 Task: In the  document entech.txt Select the text and change paragraph spacing to  '1.5' Change page orientation to  'Landscape' Add Page color Navy Blue
Action: Mouse moved to (580, 285)
Screenshot: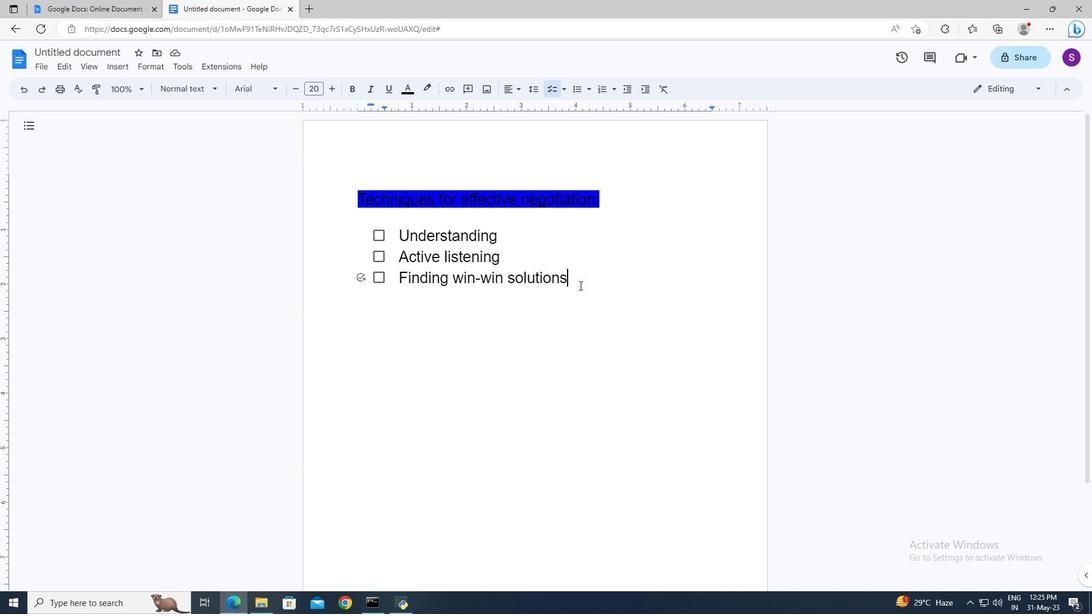 
Action: Key pressed ctrl+A
Screenshot: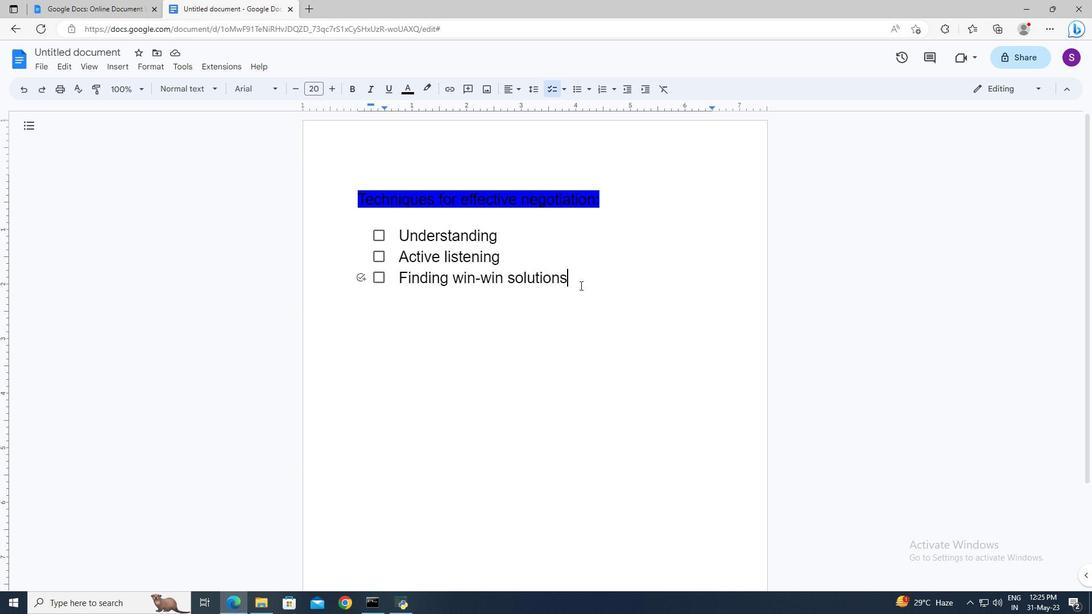
Action: Mouse moved to (536, 93)
Screenshot: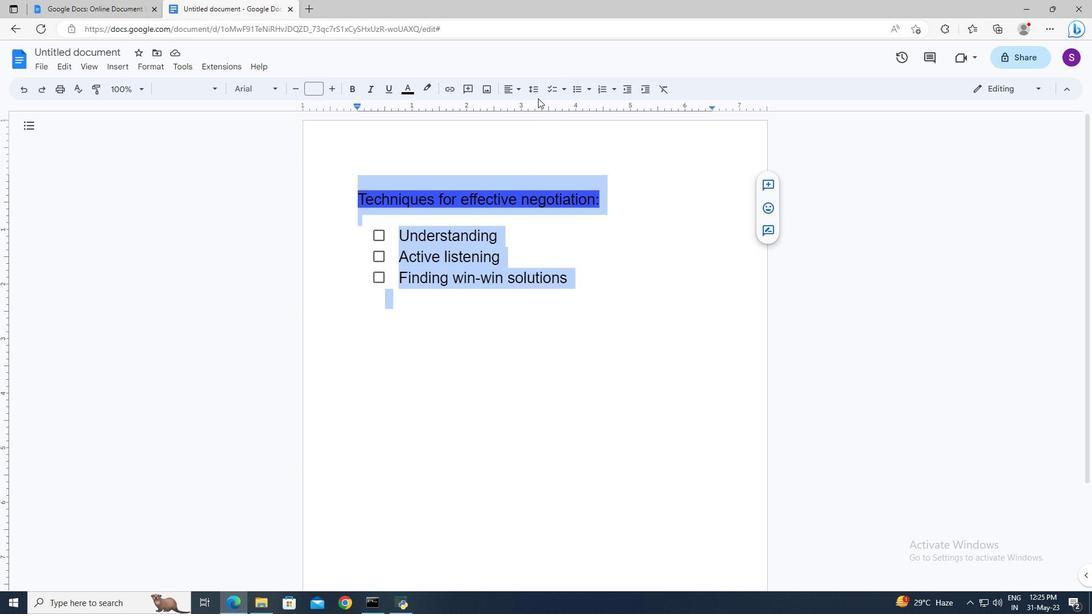 
Action: Mouse pressed left at (536, 93)
Screenshot: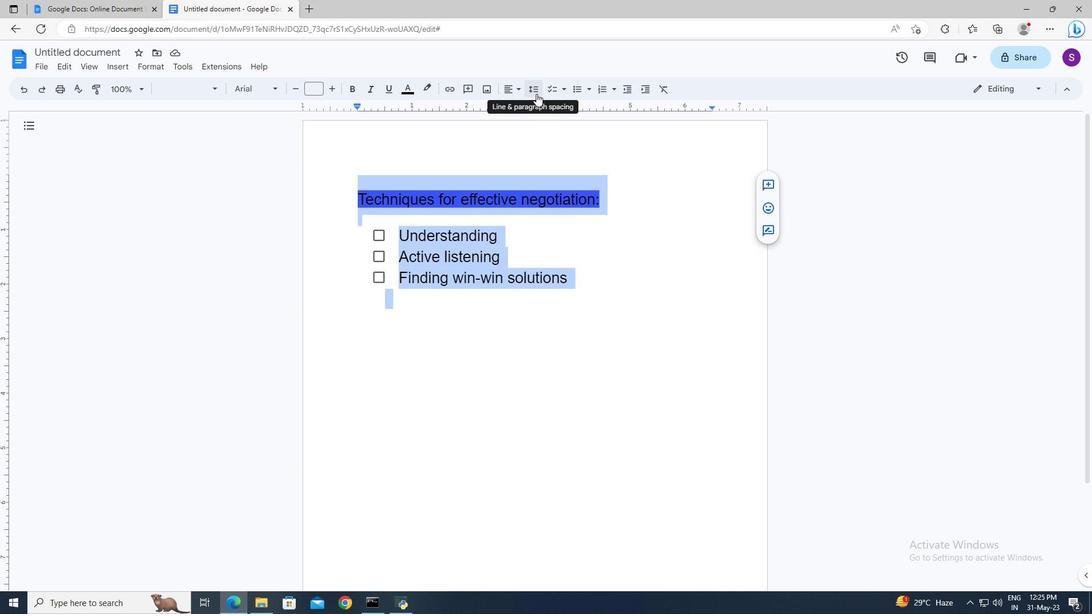 
Action: Mouse moved to (549, 142)
Screenshot: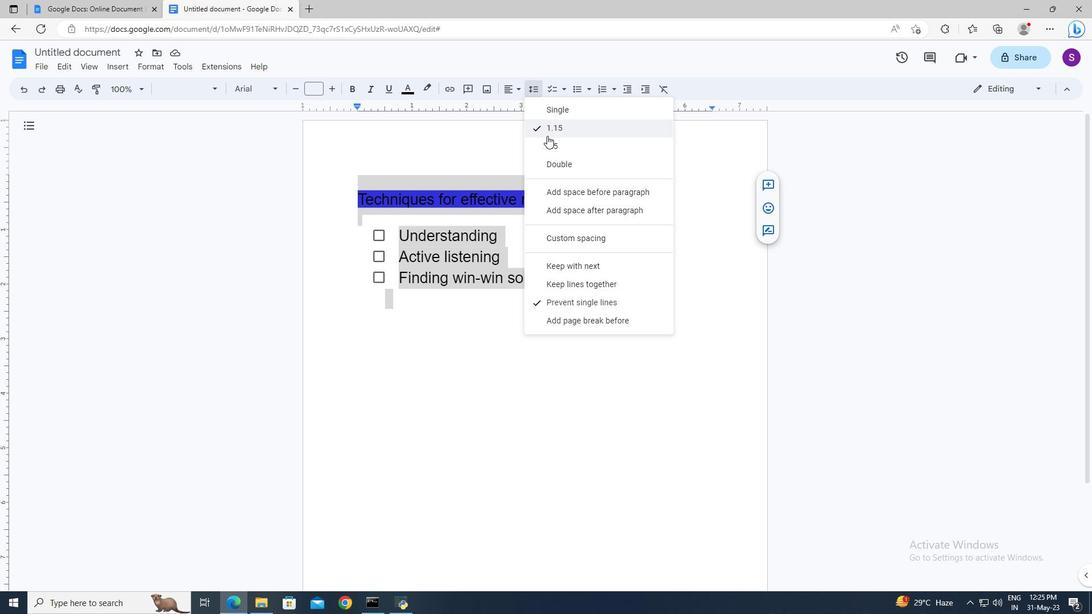 
Action: Mouse pressed left at (549, 142)
Screenshot: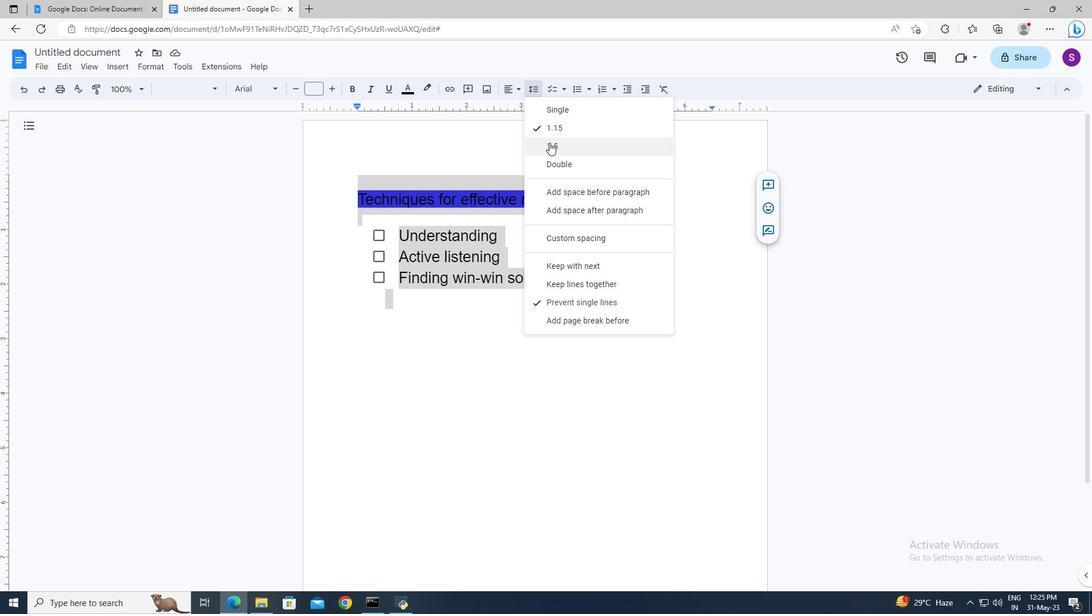 
Action: Mouse moved to (592, 288)
Screenshot: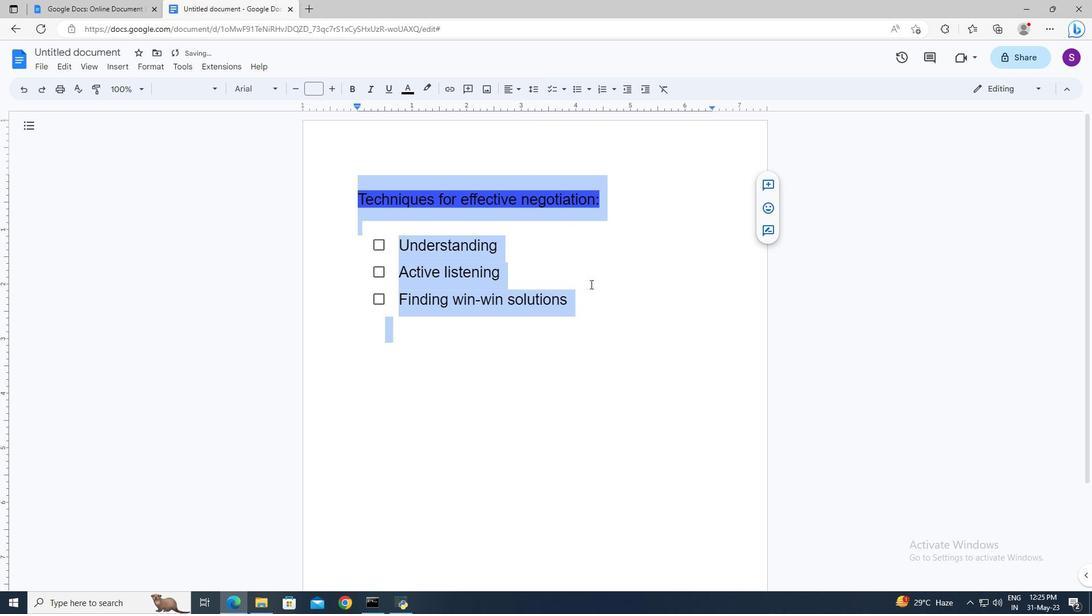 
Action: Mouse pressed left at (592, 288)
Screenshot: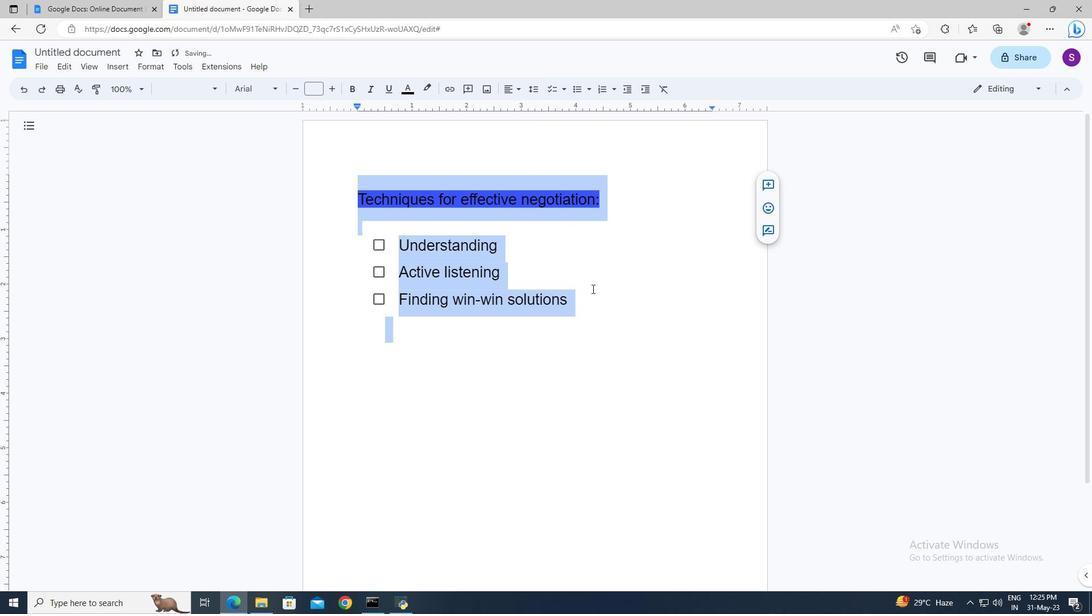 
Action: Mouse moved to (48, 67)
Screenshot: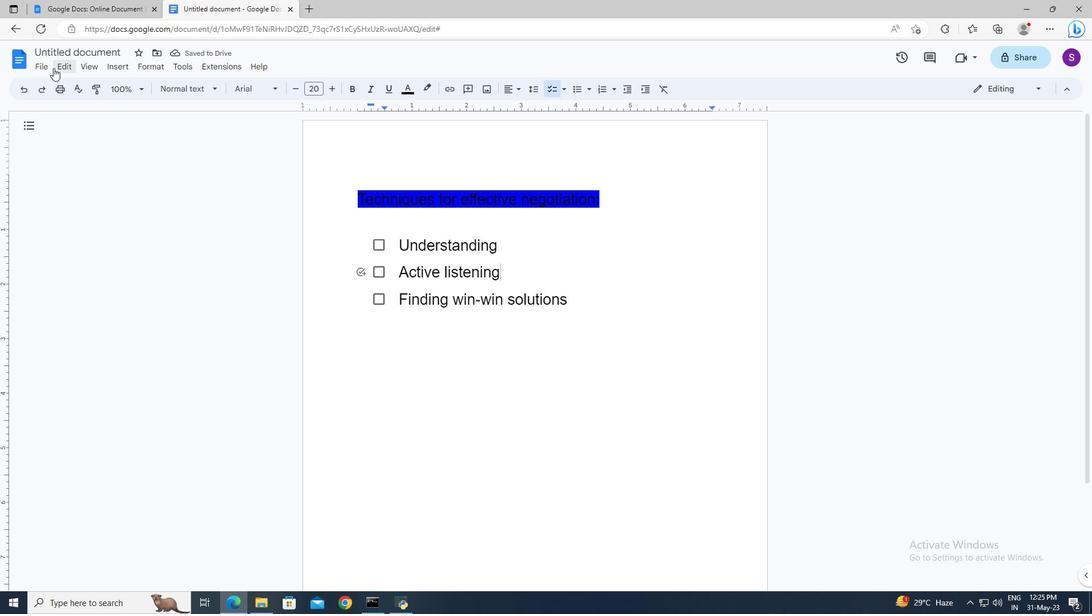 
Action: Mouse pressed left at (48, 67)
Screenshot: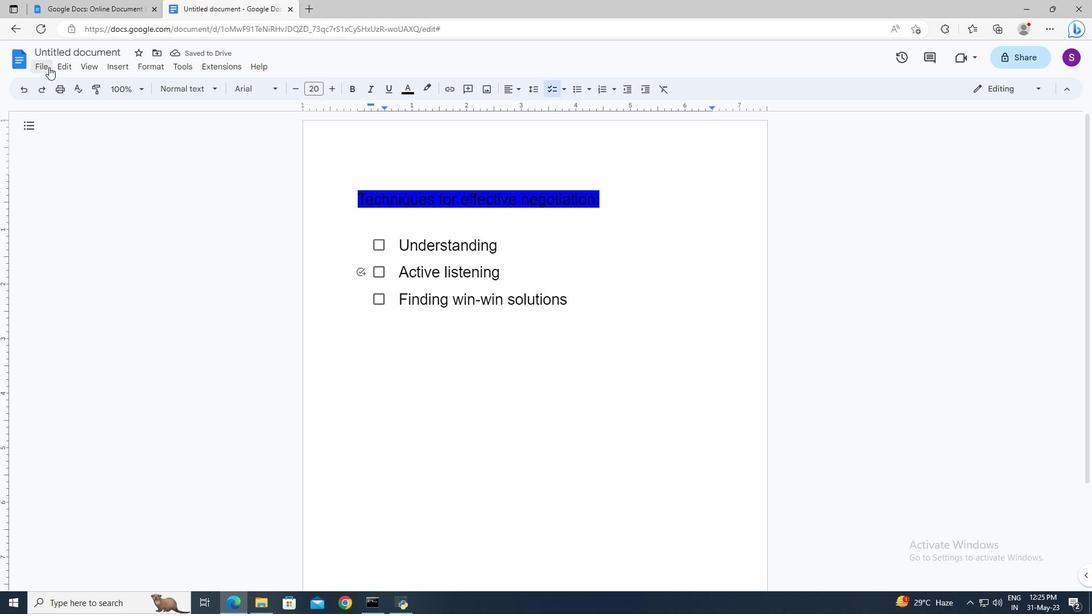 
Action: Mouse moved to (80, 376)
Screenshot: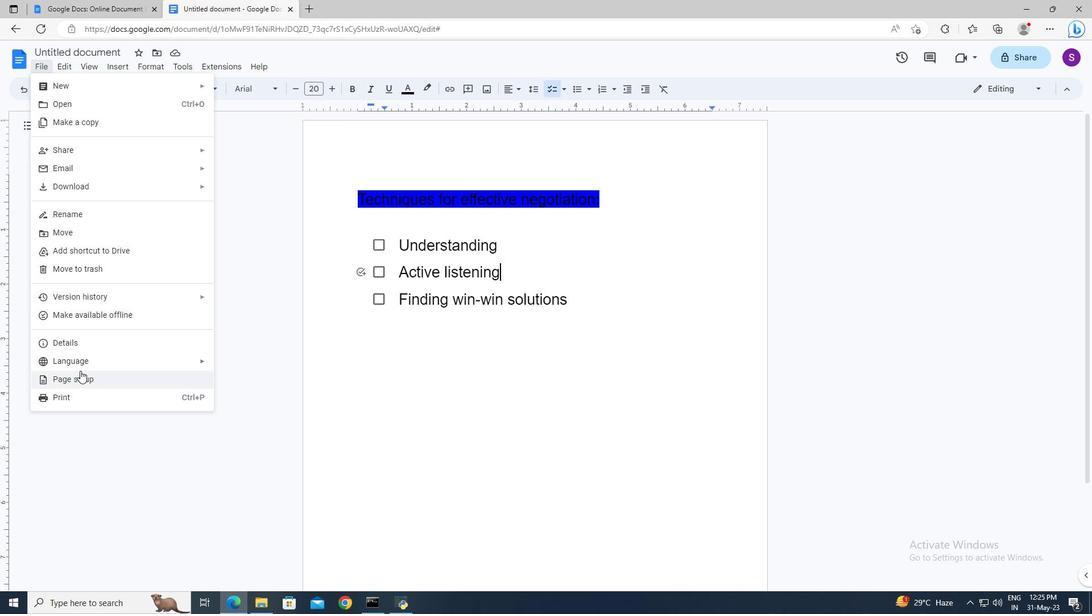 
Action: Mouse pressed left at (80, 376)
Screenshot: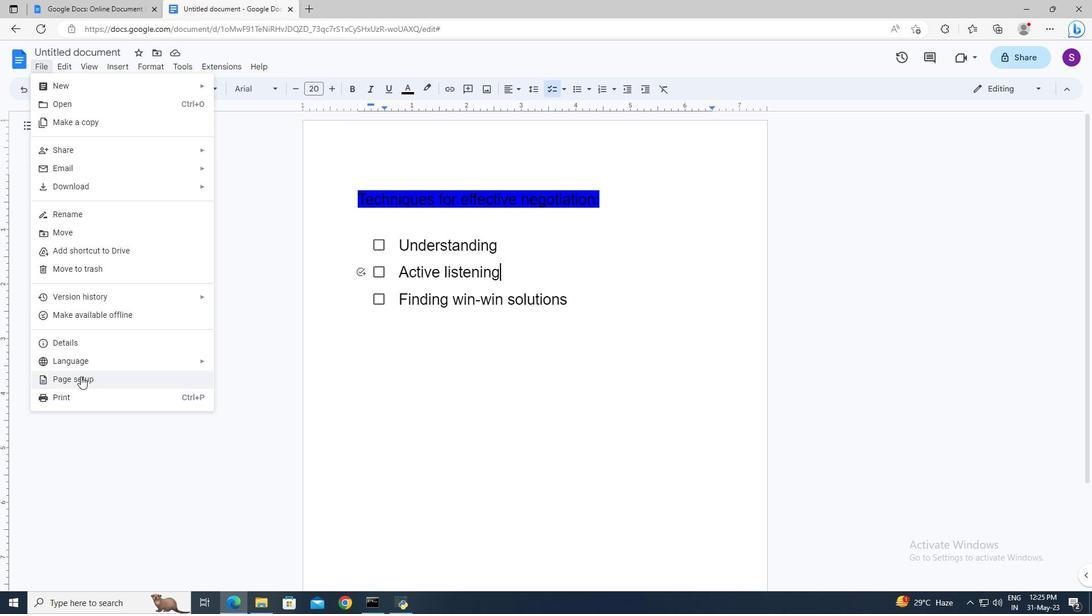 
Action: Mouse moved to (499, 306)
Screenshot: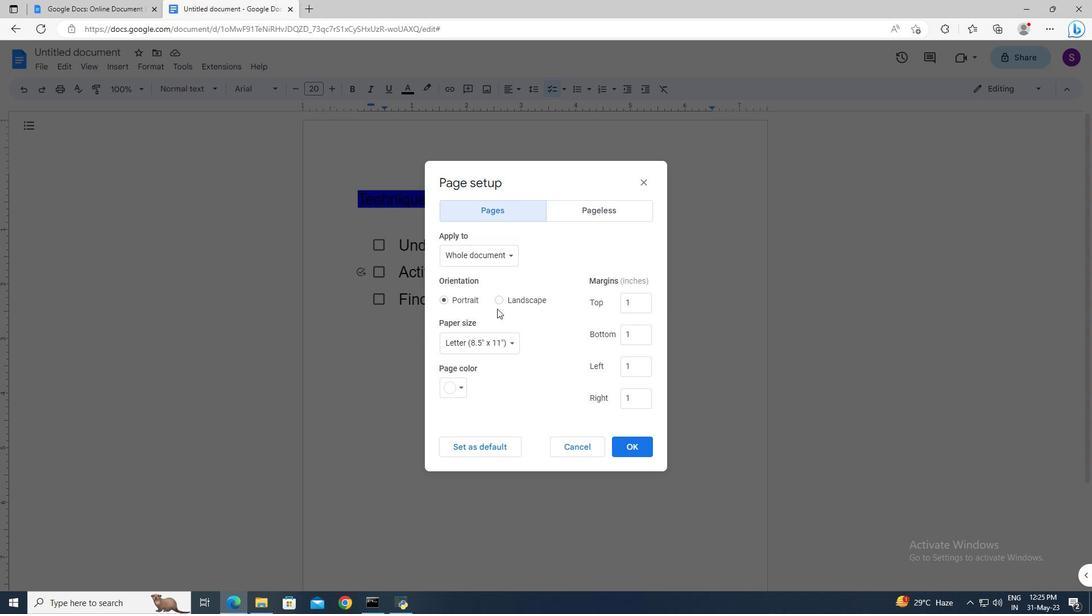
Action: Mouse pressed left at (499, 306)
Screenshot: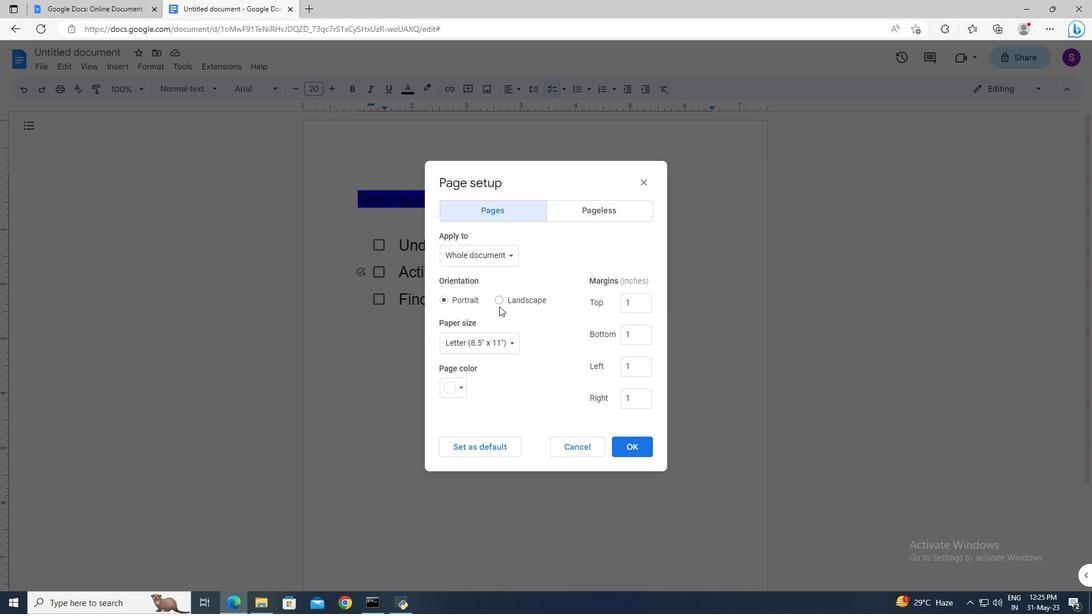 
Action: Mouse moved to (641, 446)
Screenshot: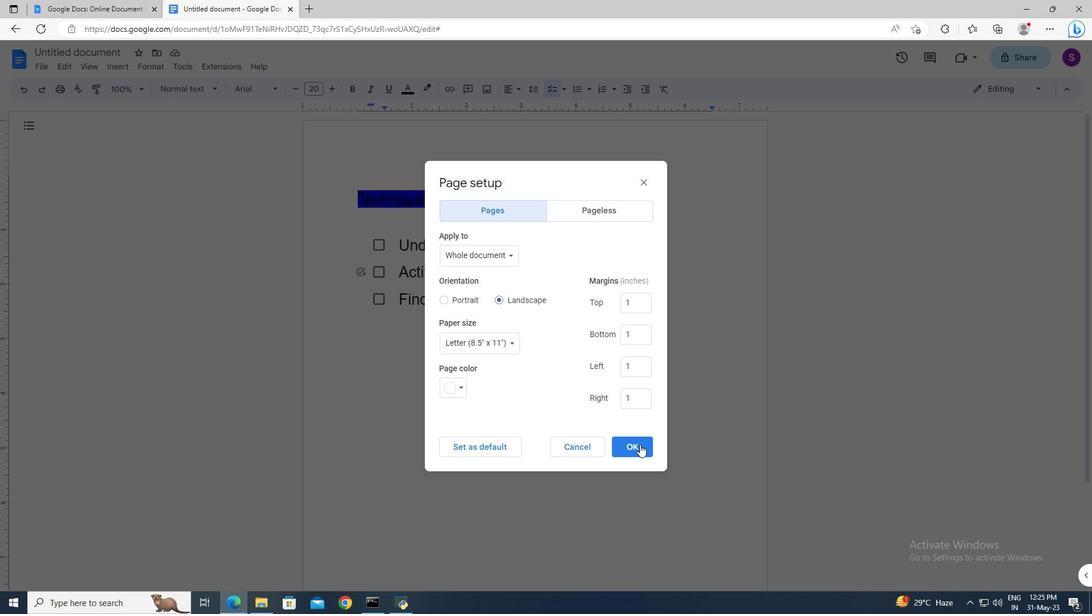 
Action: Mouse pressed left at (641, 446)
Screenshot: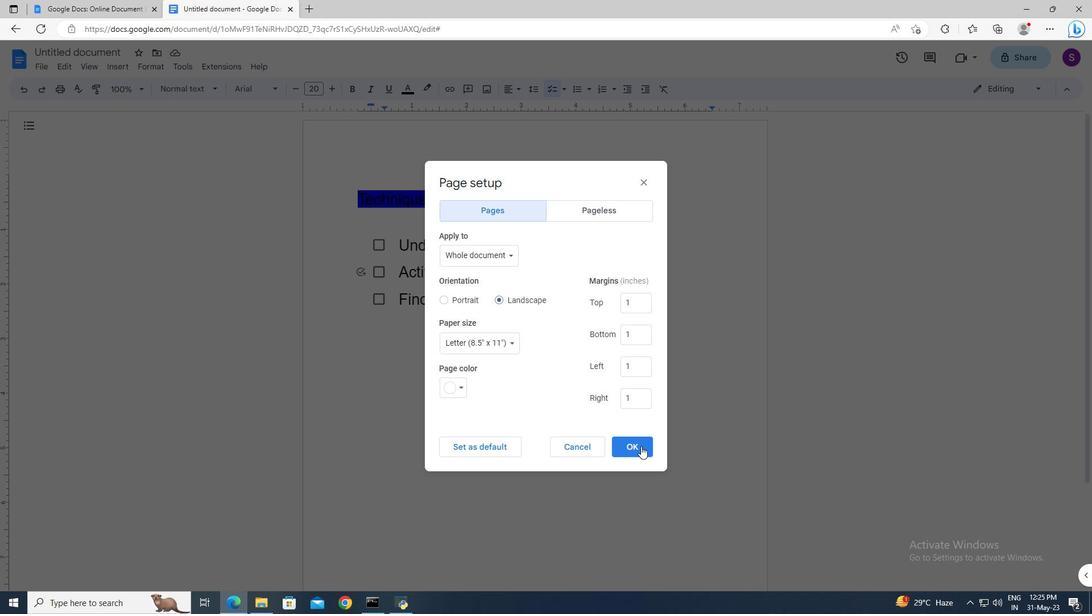 
Action: Mouse moved to (45, 65)
Screenshot: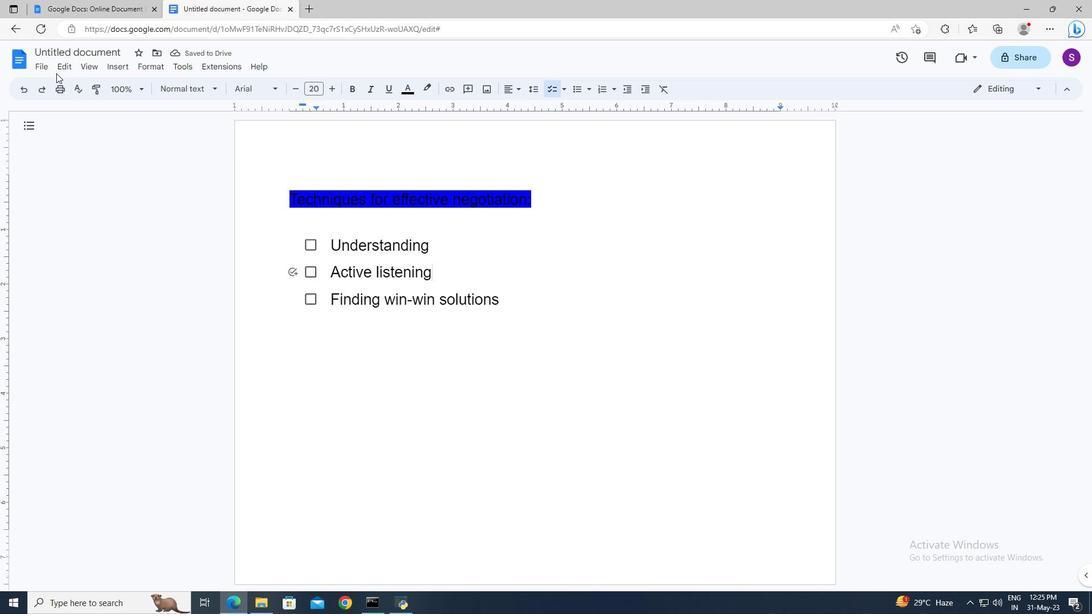 
Action: Mouse pressed left at (45, 65)
Screenshot: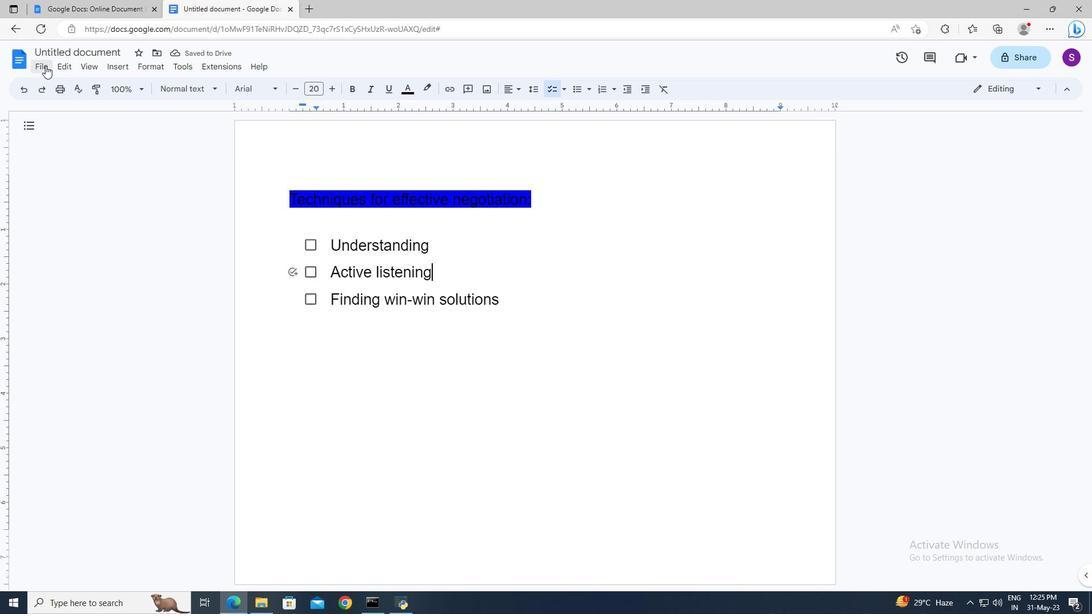 
Action: Mouse moved to (100, 375)
Screenshot: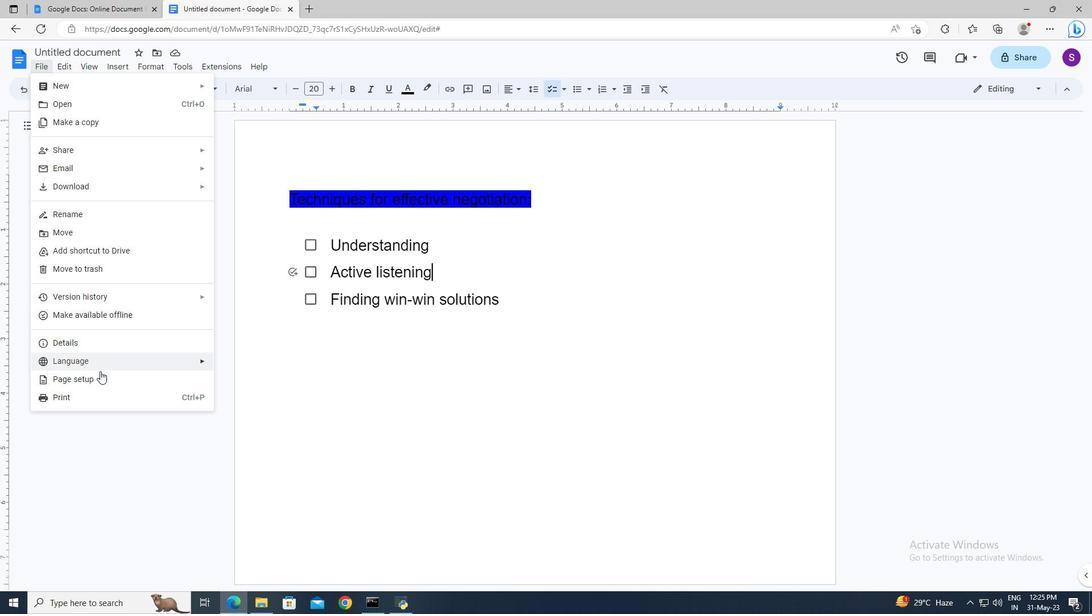 
Action: Mouse pressed left at (100, 375)
Screenshot: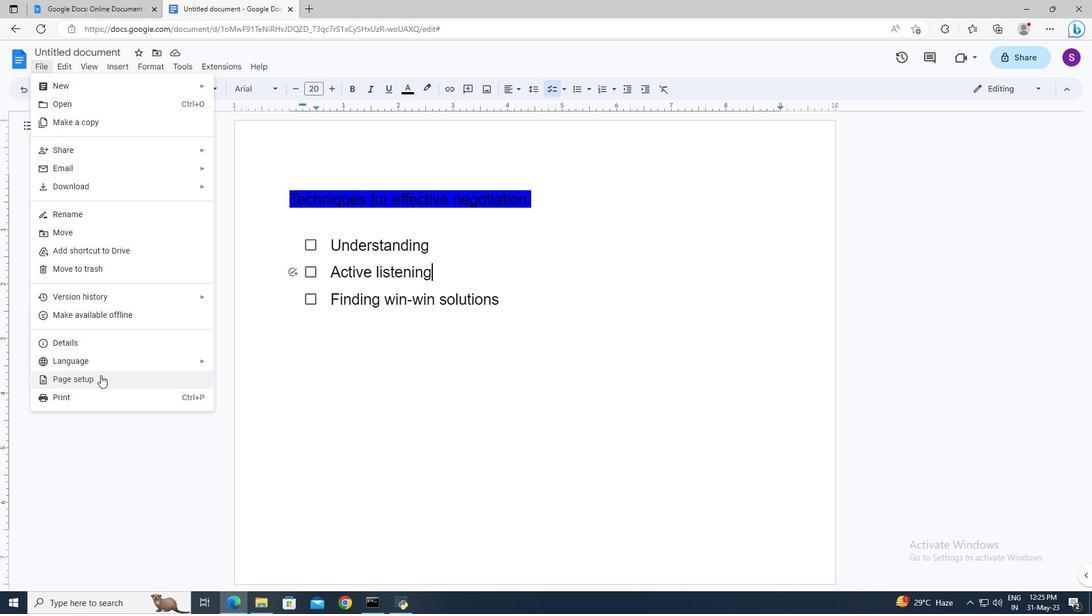 
Action: Mouse moved to (457, 394)
Screenshot: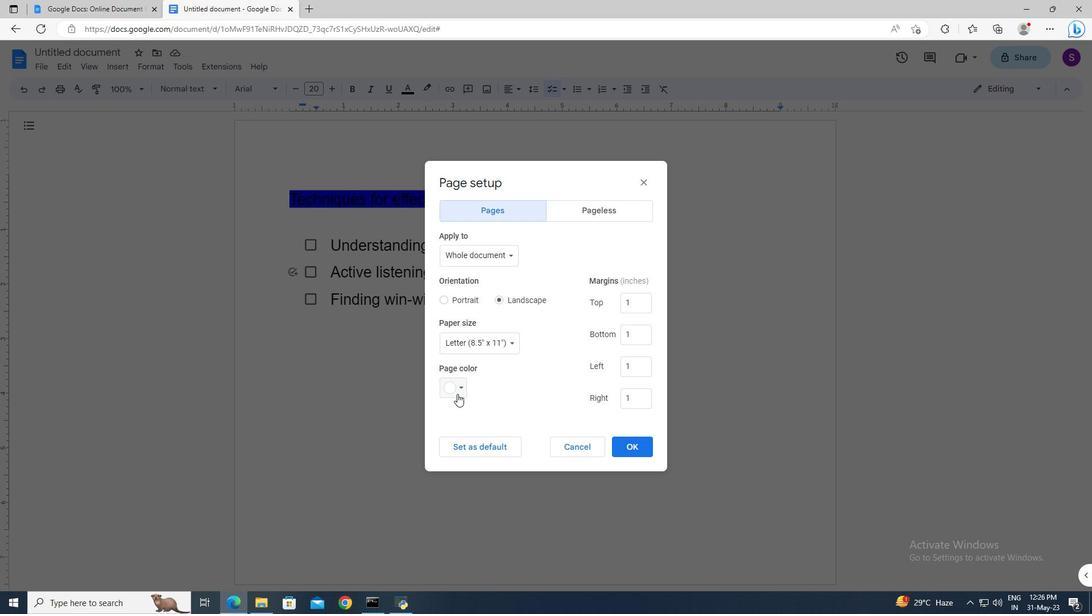 
Action: Mouse pressed left at (457, 394)
Screenshot: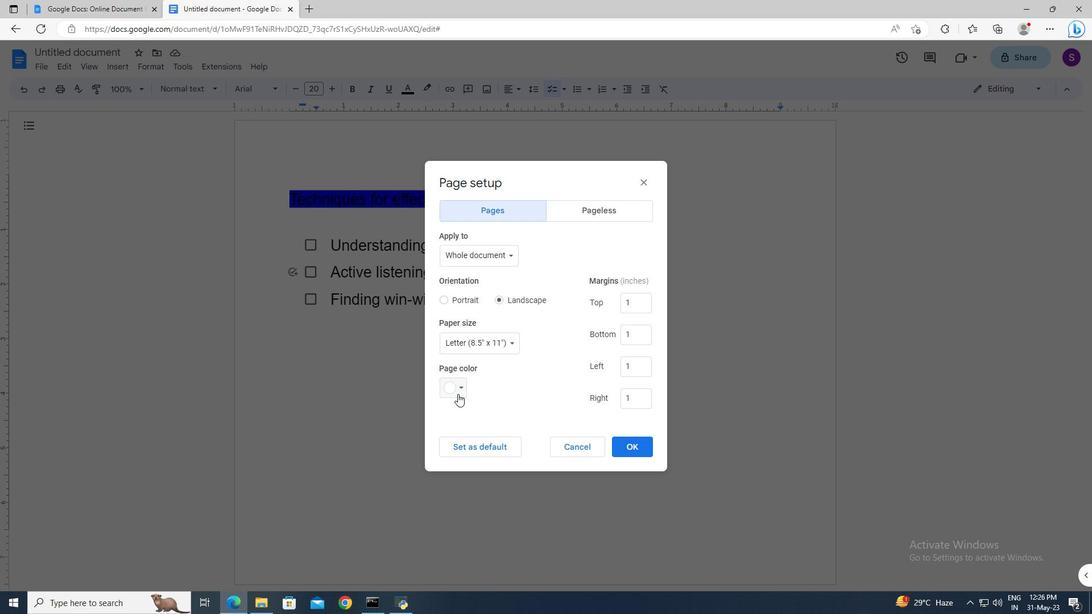 
Action: Mouse moved to (527, 499)
Screenshot: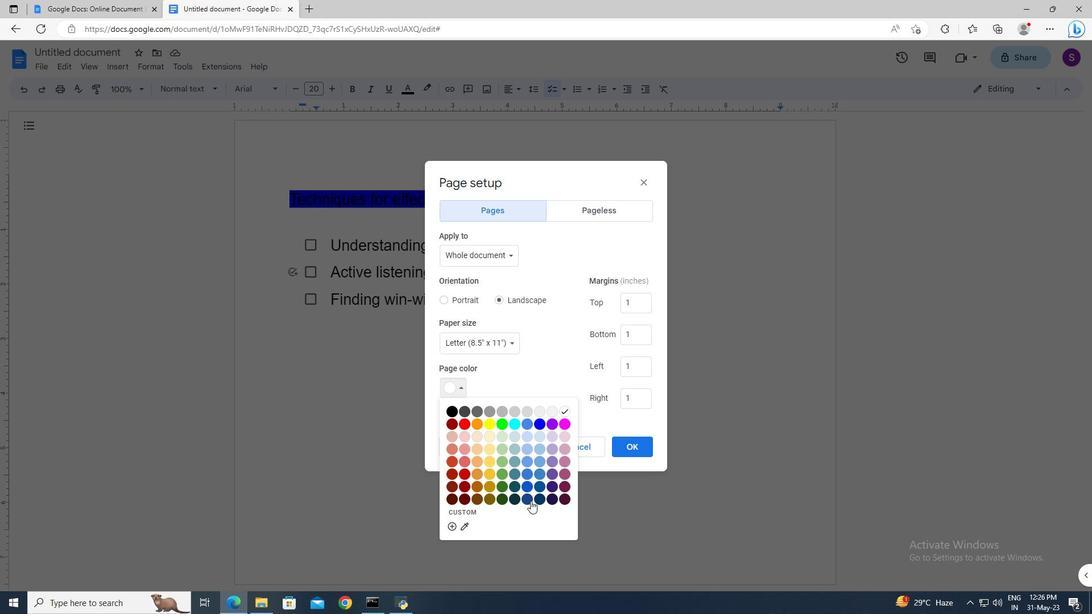 
Action: Mouse pressed left at (527, 499)
Screenshot: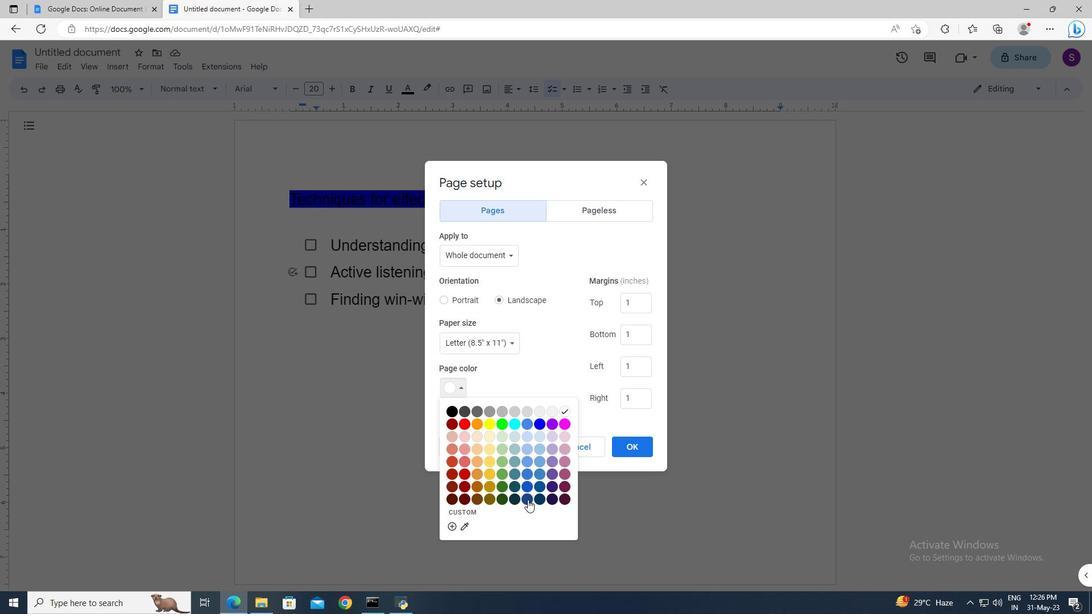 
Action: Mouse moved to (631, 449)
Screenshot: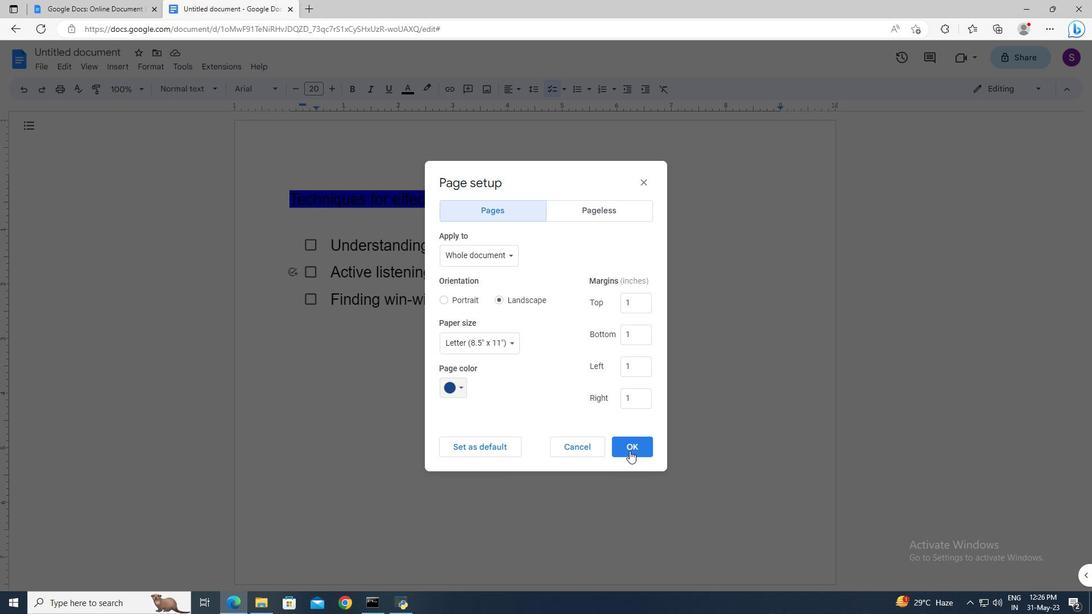 
Action: Mouse pressed left at (631, 449)
Screenshot: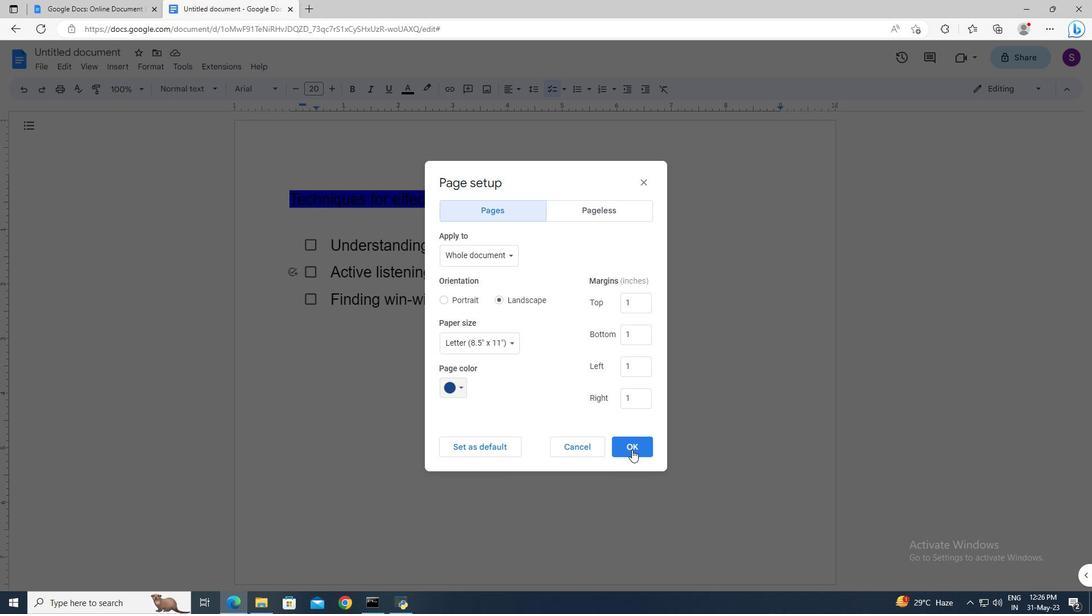 
Action: Mouse moved to (629, 387)
Screenshot: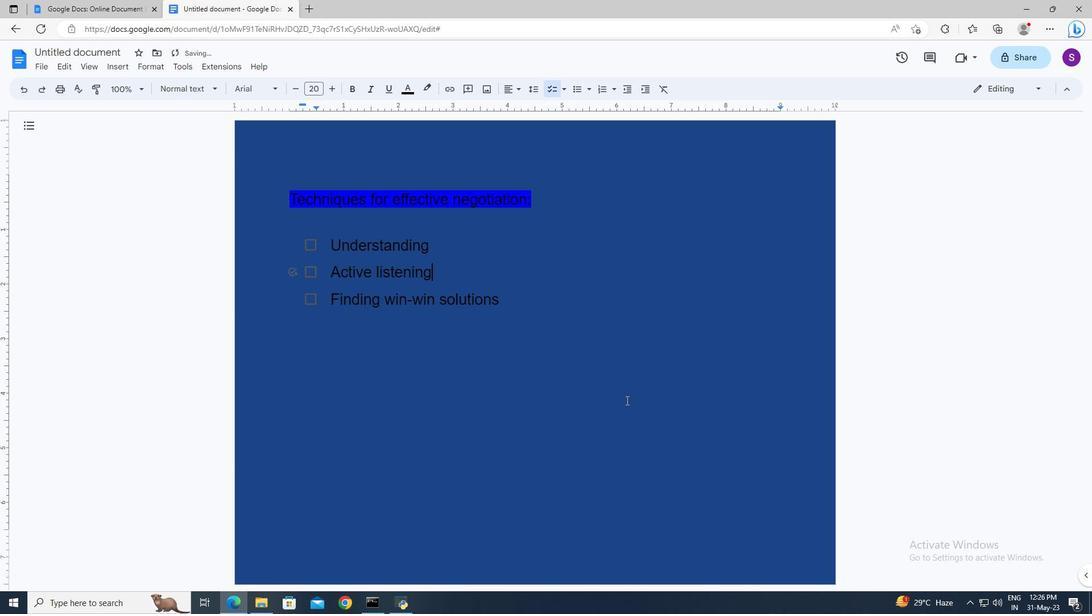 
Action: Mouse pressed left at (629, 387)
Screenshot: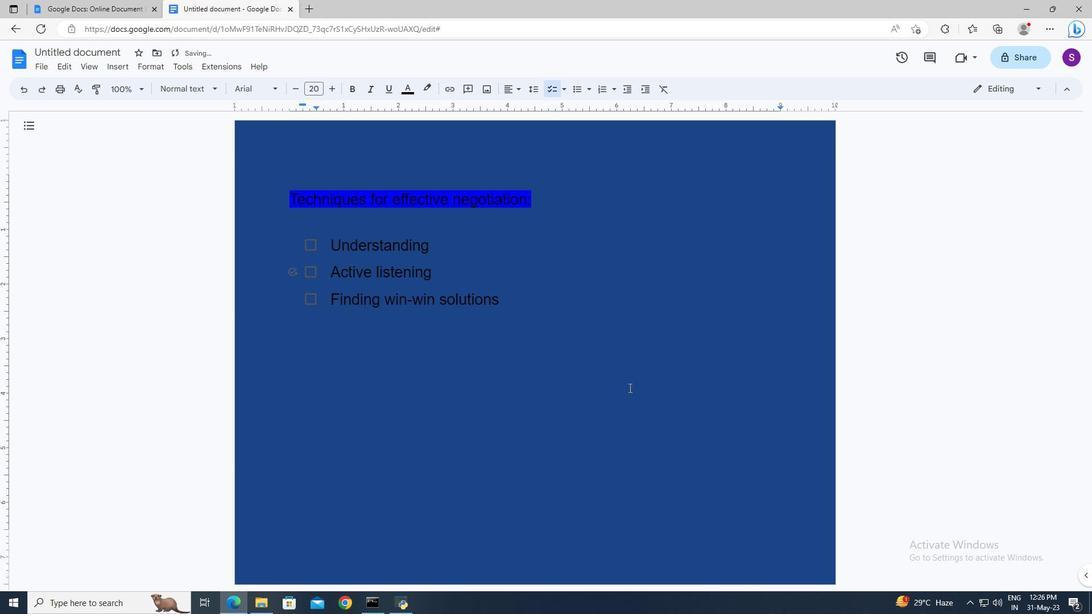
